 Task: Update the square feet of the saved search to over 750 square feet.
Action: Mouse moved to (332, 246)
Screenshot: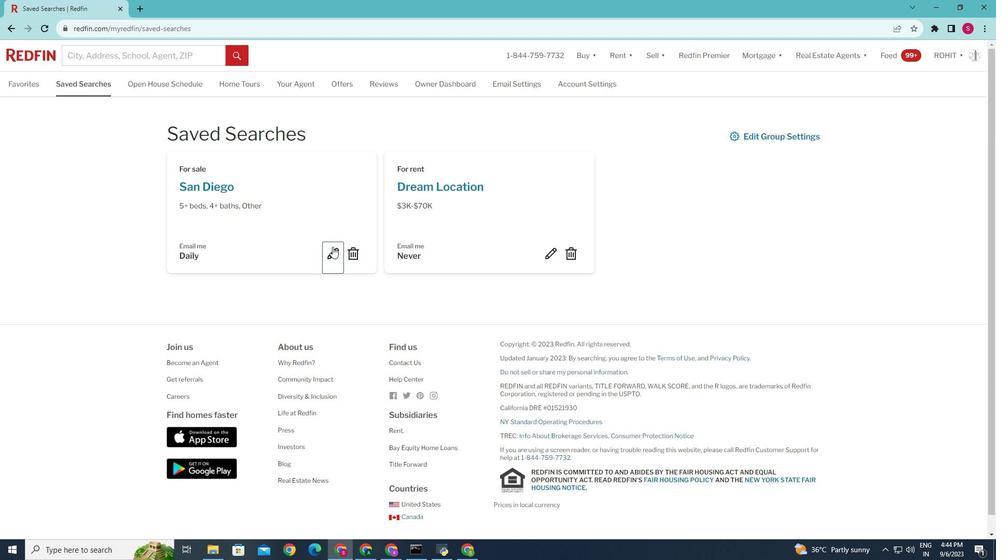 
Action: Mouse pressed left at (332, 246)
Screenshot: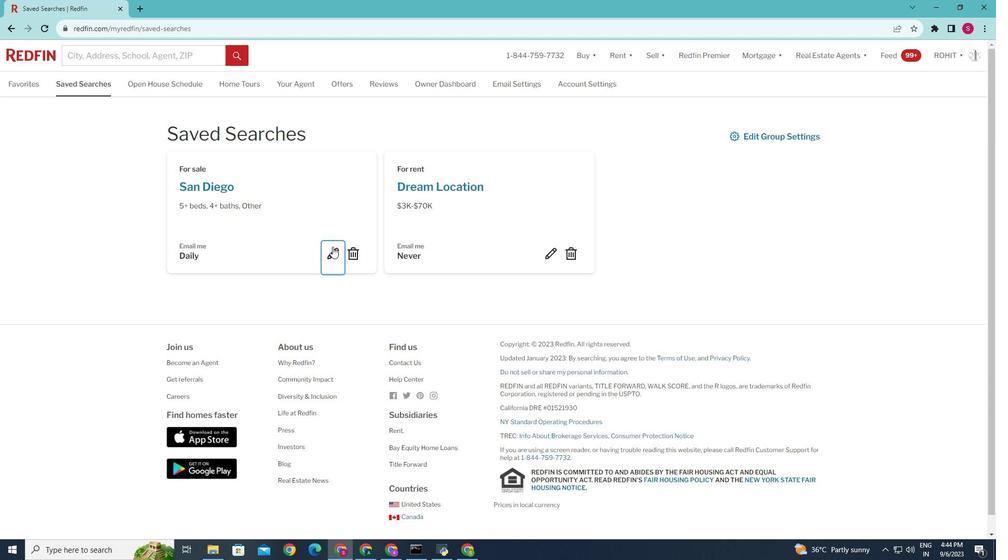 
Action: Mouse moved to (450, 308)
Screenshot: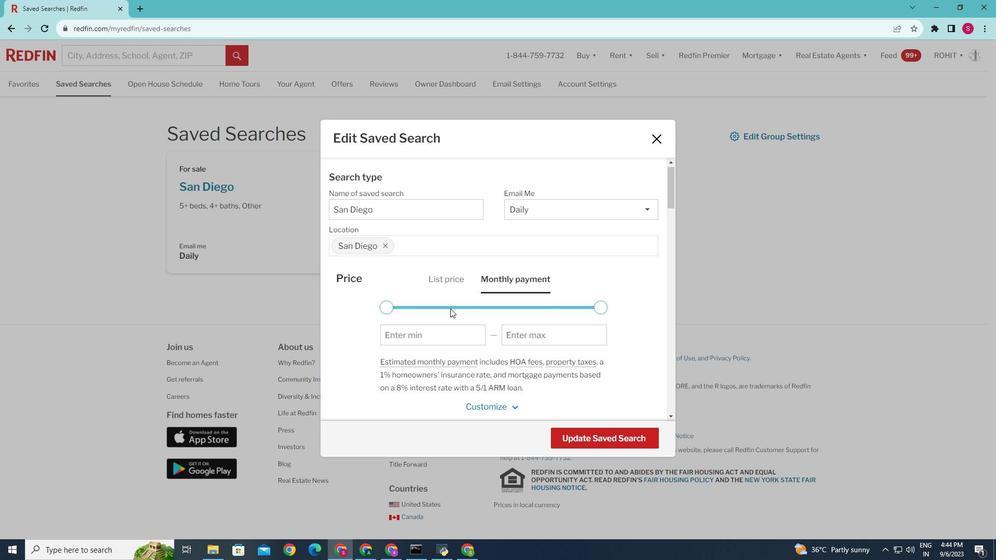 
Action: Mouse scrolled (450, 308) with delta (0, 0)
Screenshot: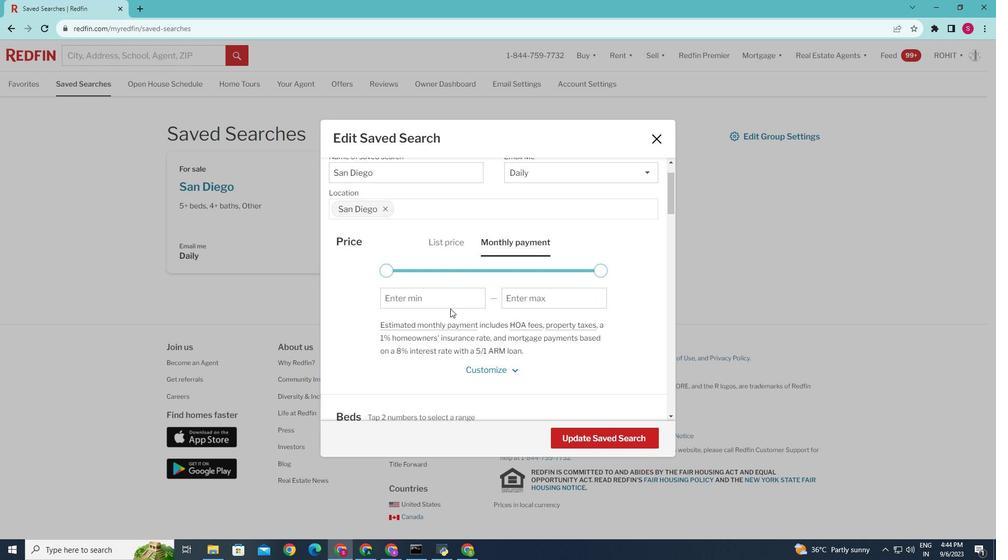 
Action: Mouse moved to (450, 308)
Screenshot: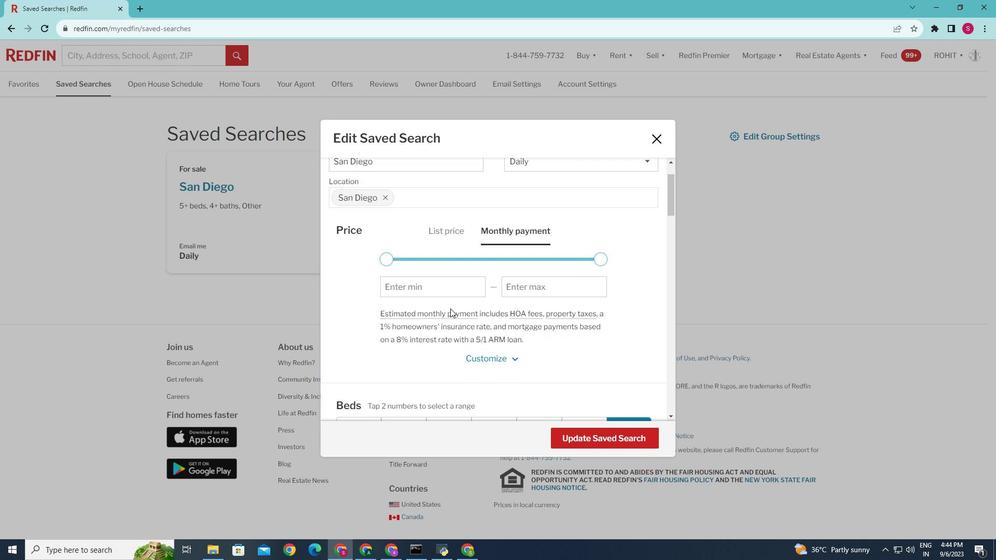 
Action: Mouse scrolled (450, 308) with delta (0, 0)
Screenshot: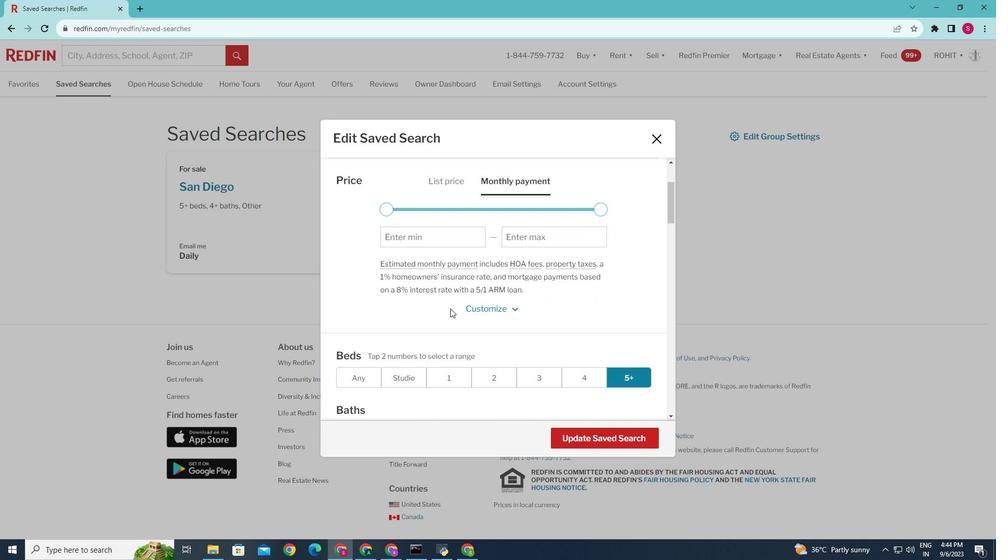 
Action: Mouse scrolled (450, 308) with delta (0, 0)
Screenshot: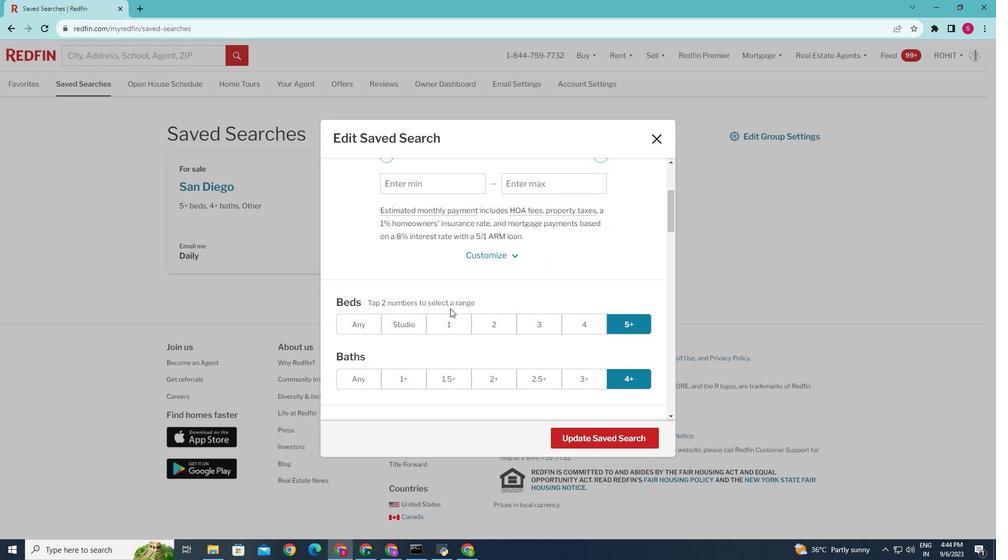 
Action: Mouse scrolled (450, 308) with delta (0, 0)
Screenshot: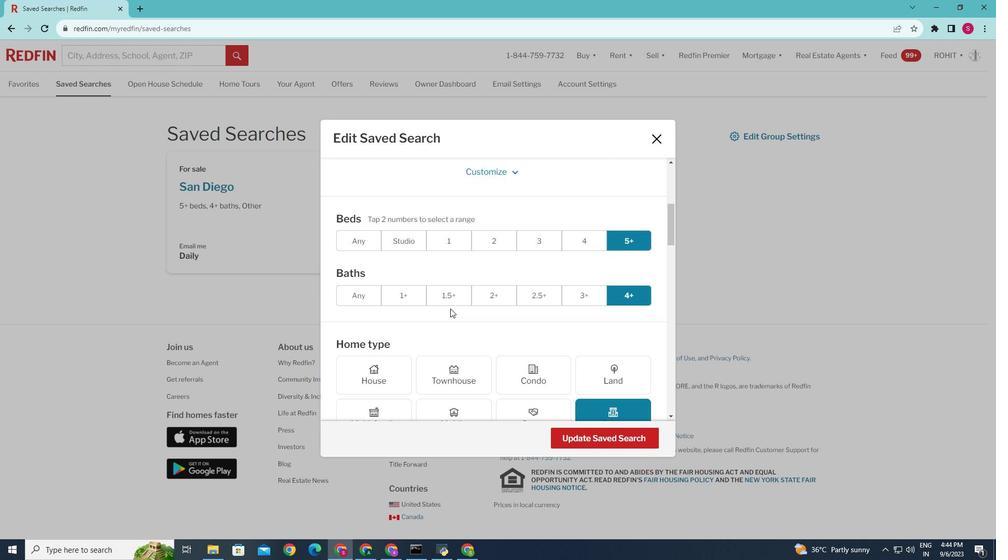 
Action: Mouse scrolled (450, 308) with delta (0, 0)
Screenshot: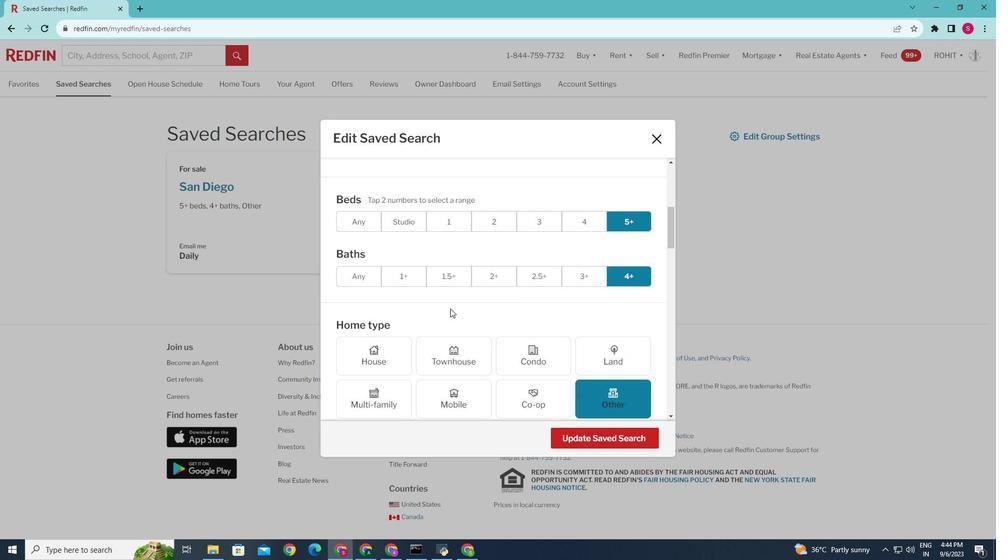 
Action: Mouse scrolled (450, 308) with delta (0, 0)
Screenshot: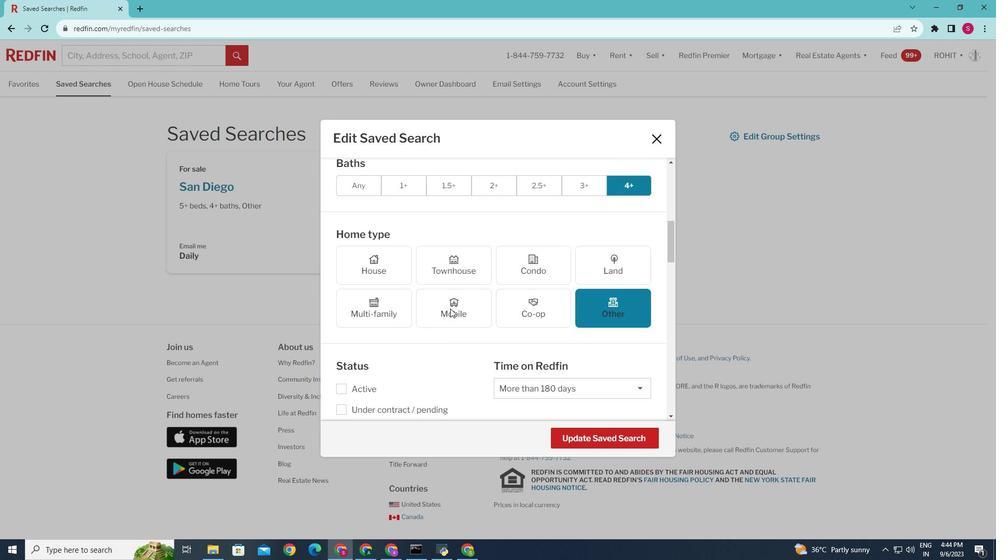 
Action: Mouse scrolled (450, 308) with delta (0, 0)
Screenshot: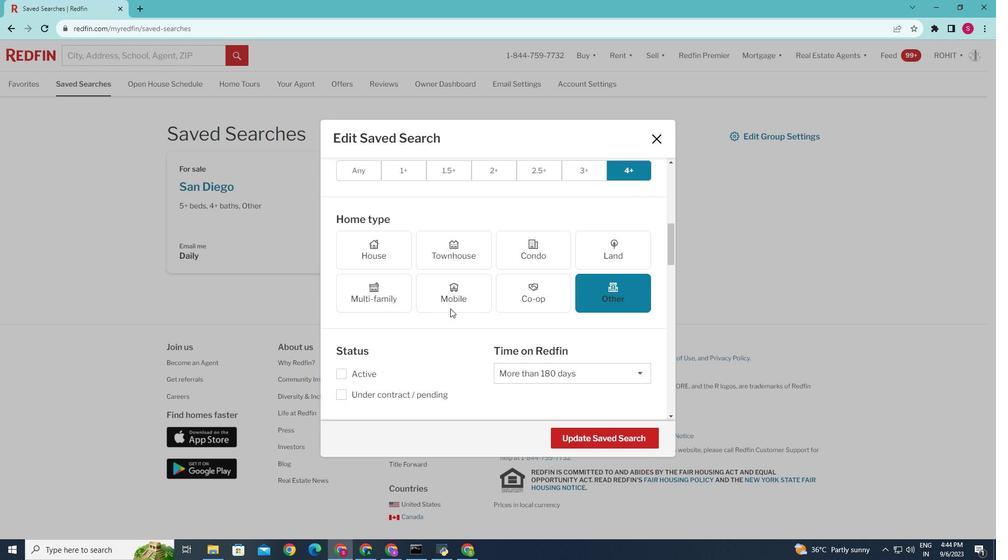 
Action: Mouse scrolled (450, 308) with delta (0, 0)
Screenshot: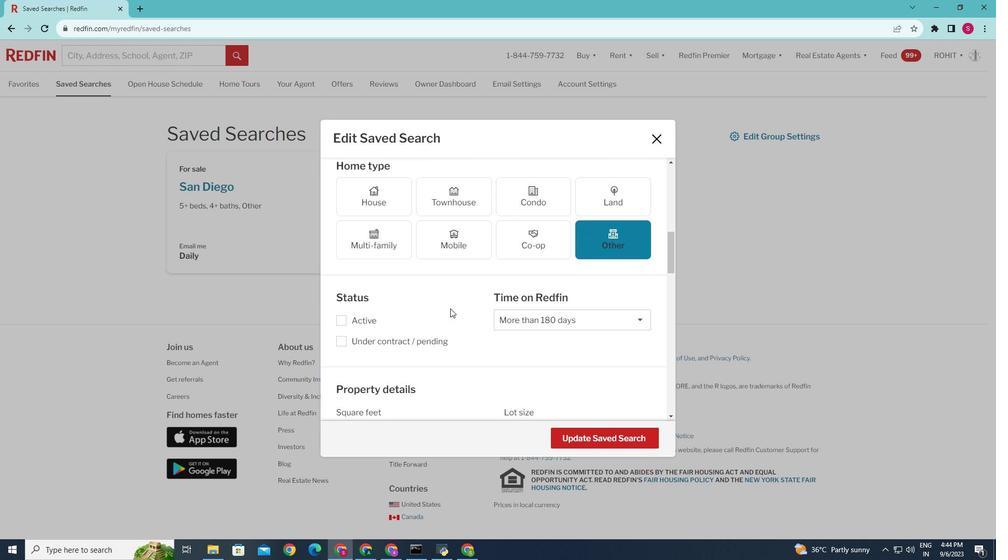 
Action: Mouse scrolled (450, 308) with delta (0, 0)
Screenshot: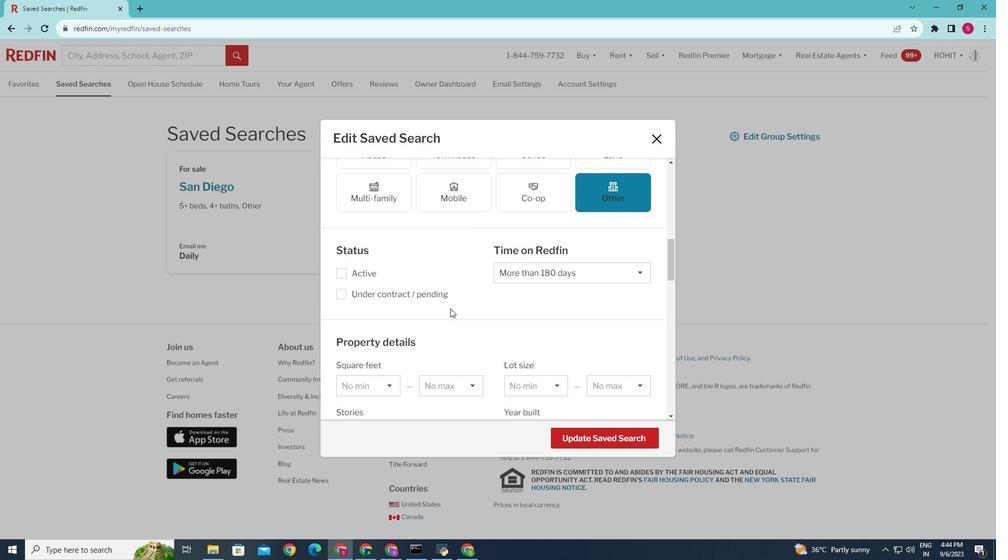 
Action: Mouse scrolled (450, 308) with delta (0, 0)
Screenshot: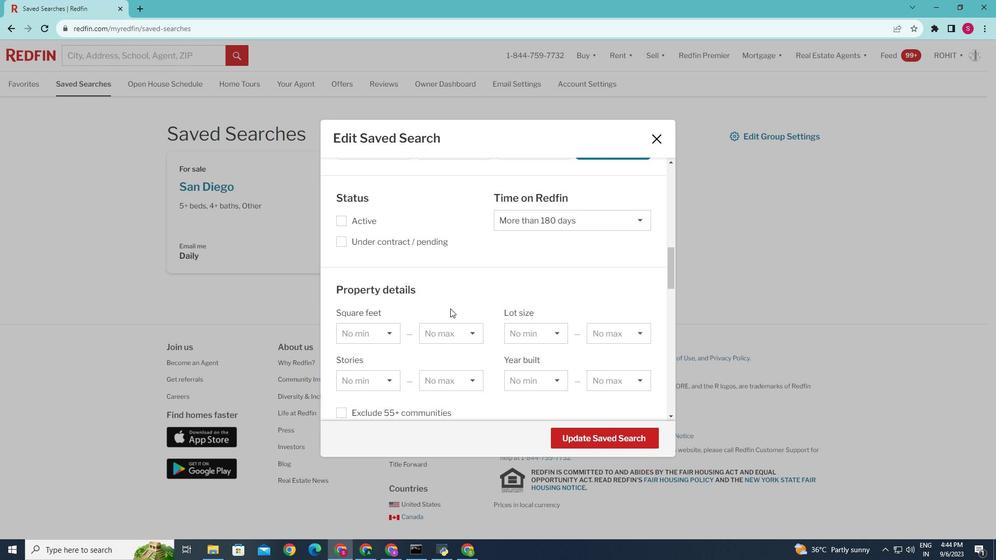 
Action: Mouse scrolled (450, 308) with delta (0, 0)
Screenshot: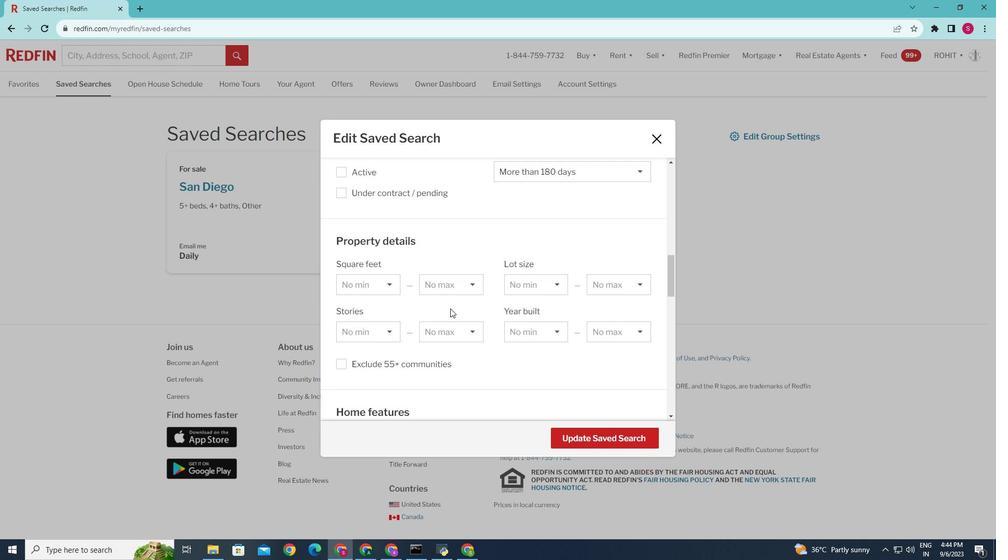 
Action: Mouse moved to (366, 277)
Screenshot: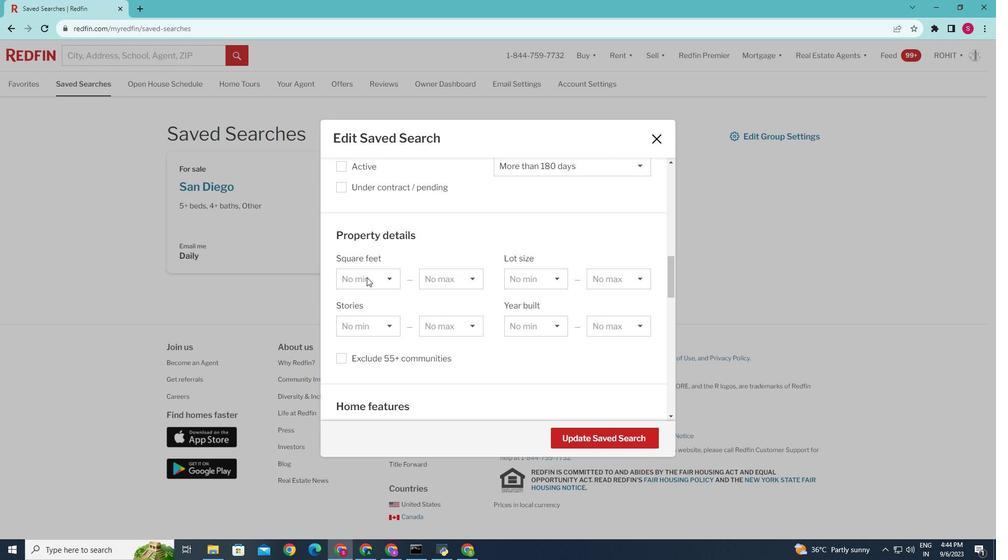 
Action: Mouse pressed left at (366, 277)
Screenshot: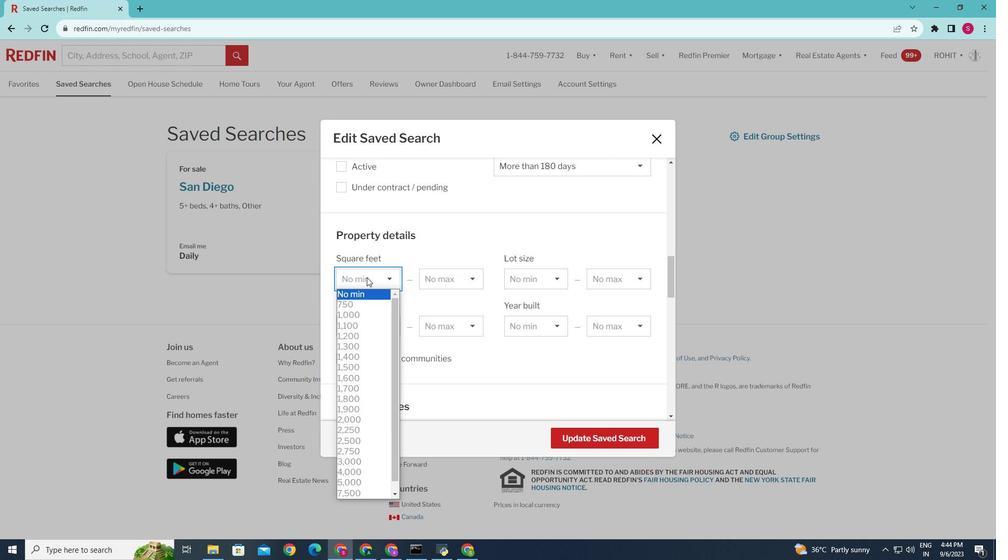 
Action: Mouse moved to (344, 303)
Screenshot: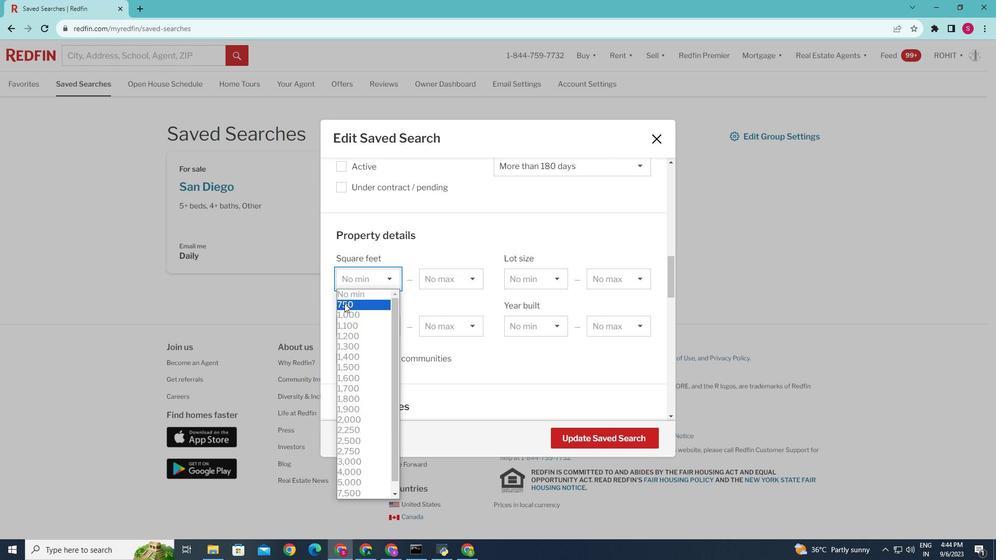 
Action: Mouse pressed left at (344, 303)
Screenshot: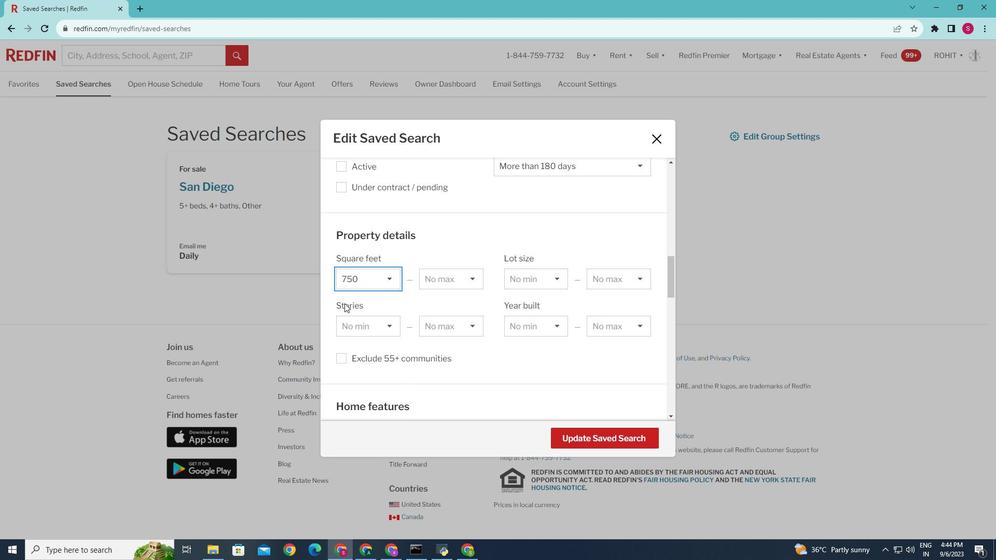 
Action: Mouse moved to (613, 437)
Screenshot: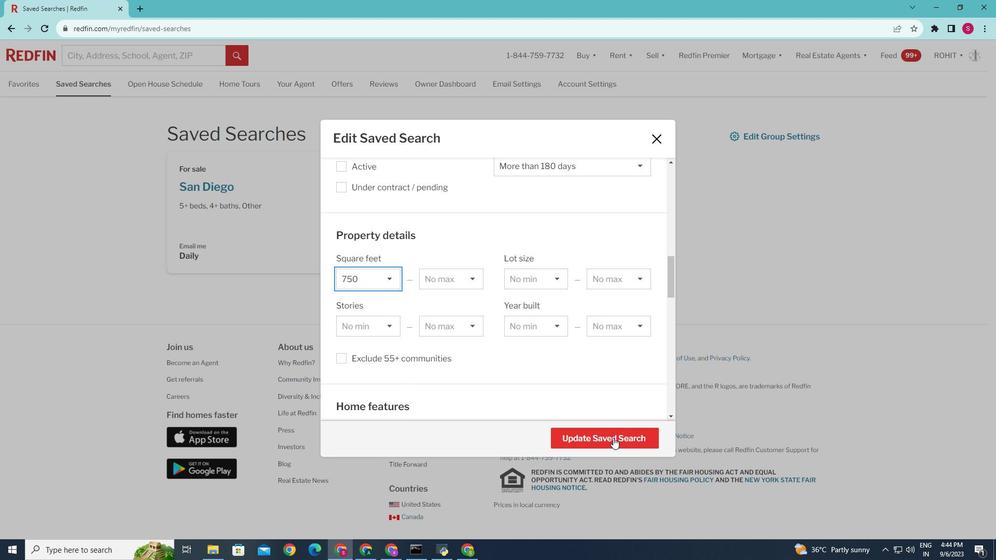 
Action: Mouse pressed left at (613, 437)
Screenshot: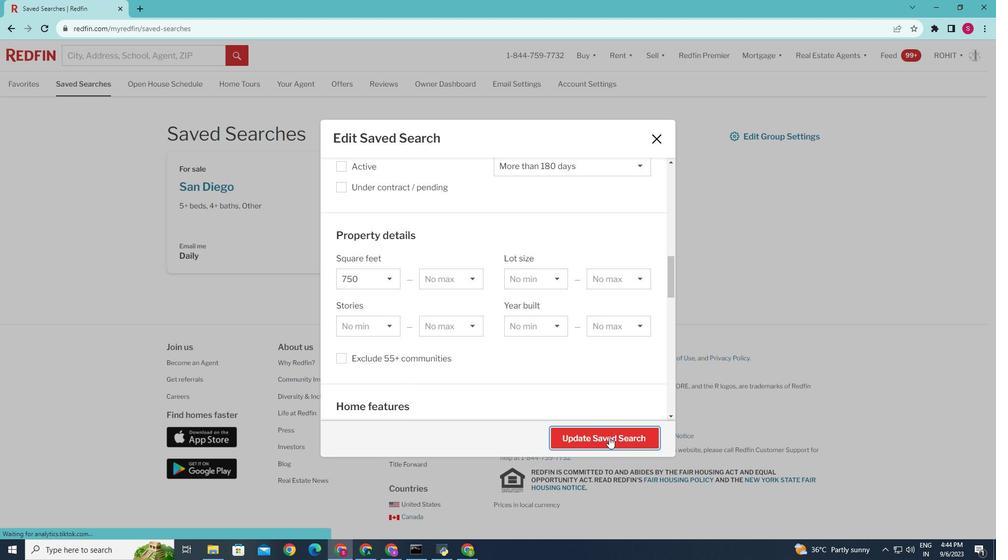 
Action: Mouse moved to (588, 422)
Screenshot: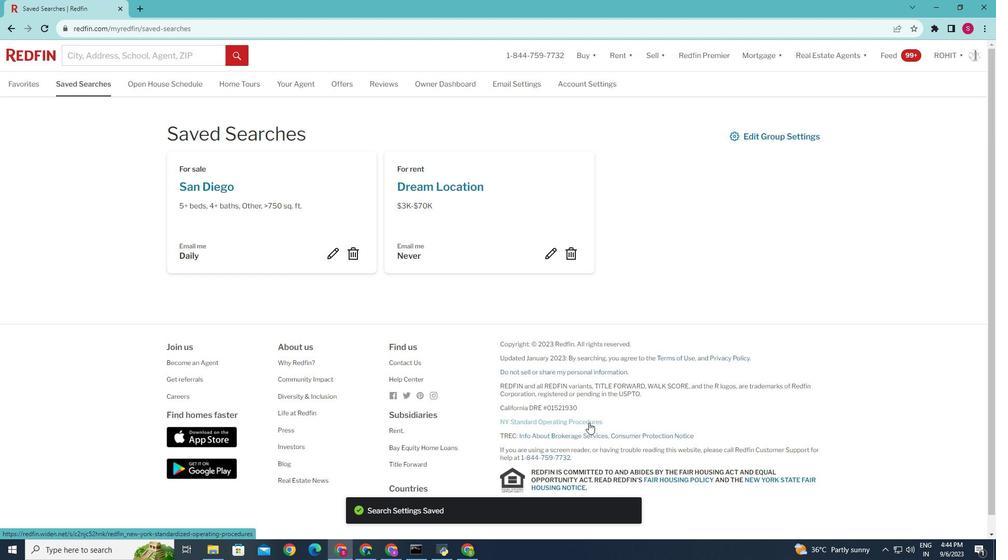 
